 Task: View and add the product "CVS Pharmacy Complete Menstrual Relief Caplets (16 ct)" to cart from the store "CVS".
Action: Mouse pressed left at (52, 85)
Screenshot: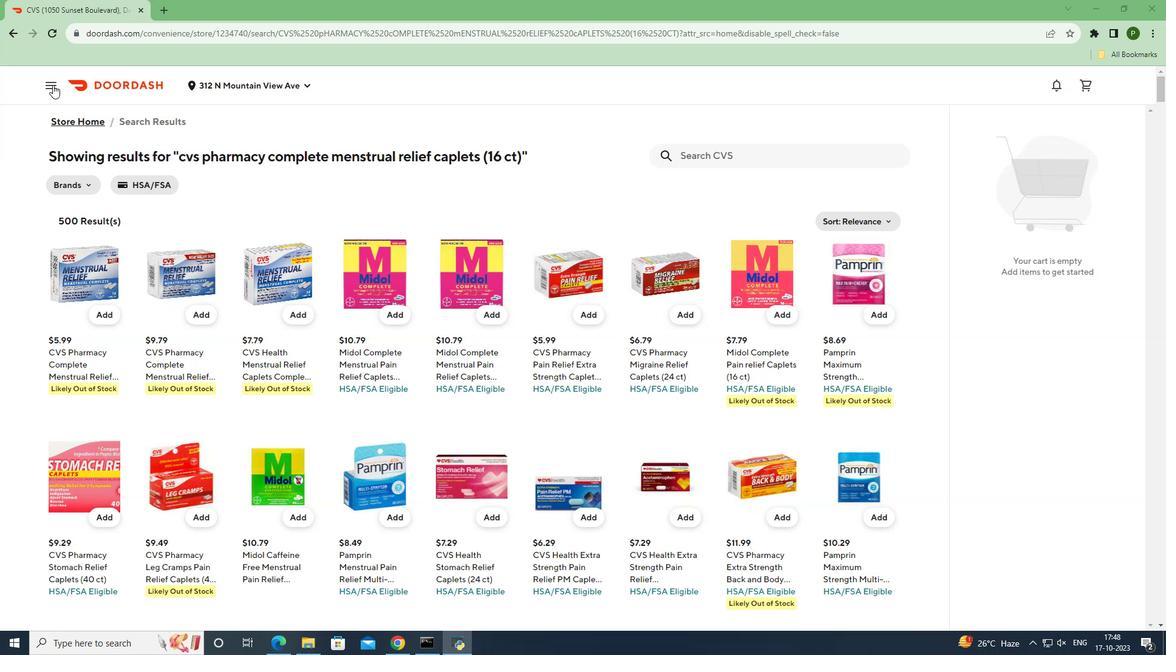 
Action: Mouse moved to (57, 177)
Screenshot: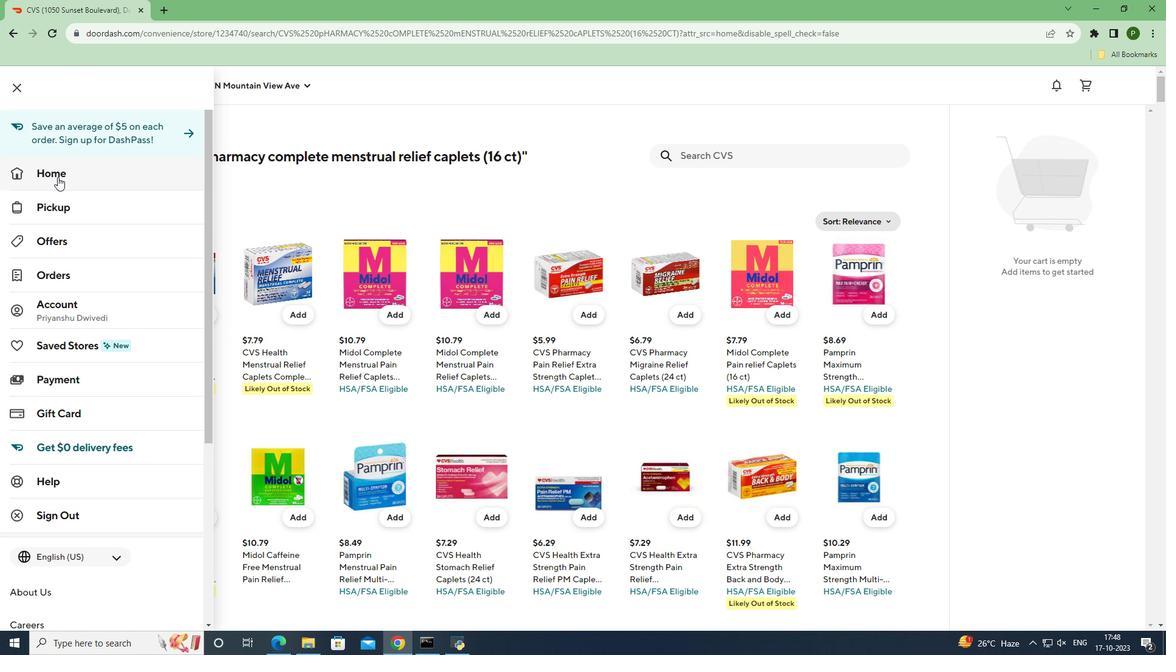 
Action: Mouse pressed left at (57, 177)
Screenshot: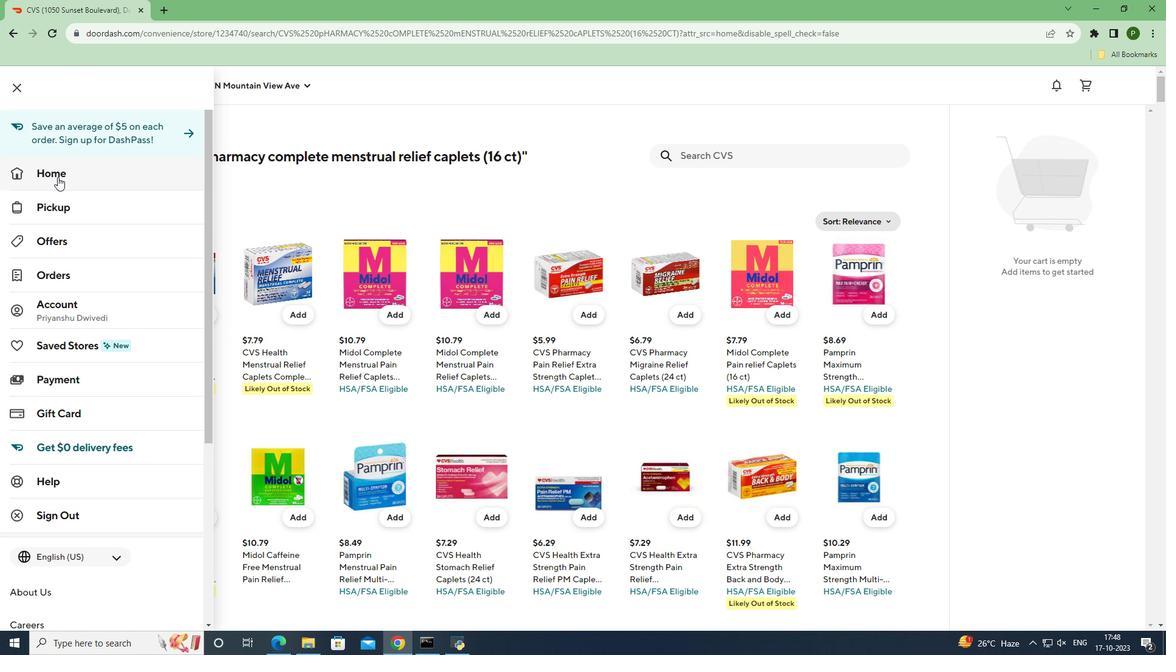 
Action: Mouse moved to (863, 128)
Screenshot: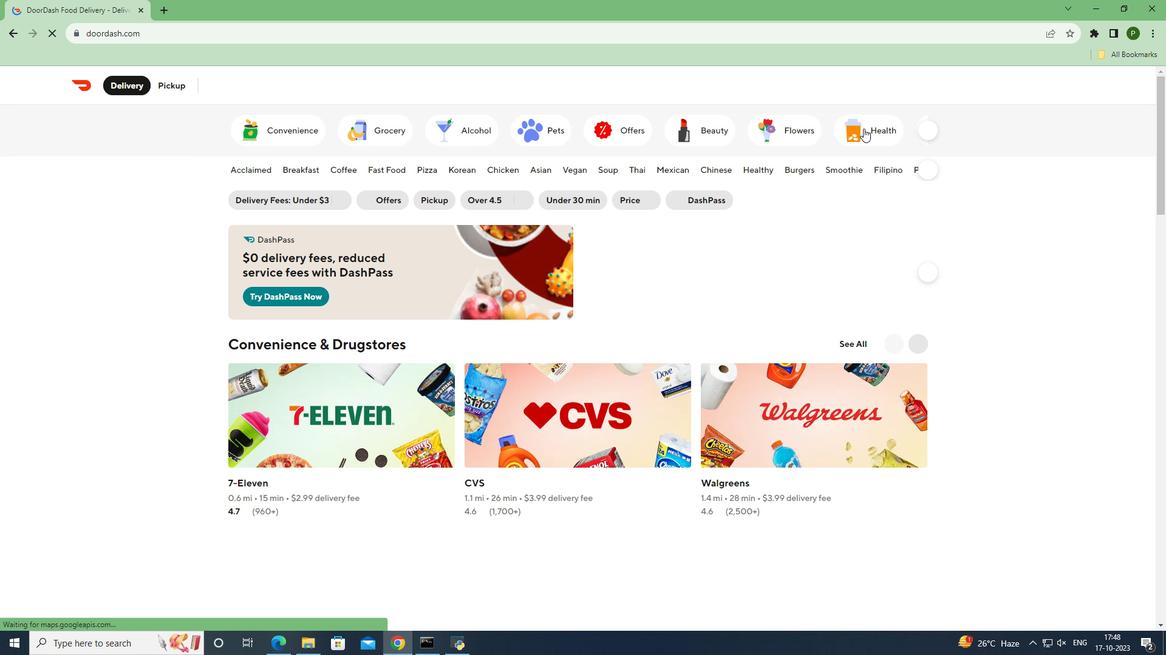 
Action: Mouse pressed left at (863, 128)
Screenshot: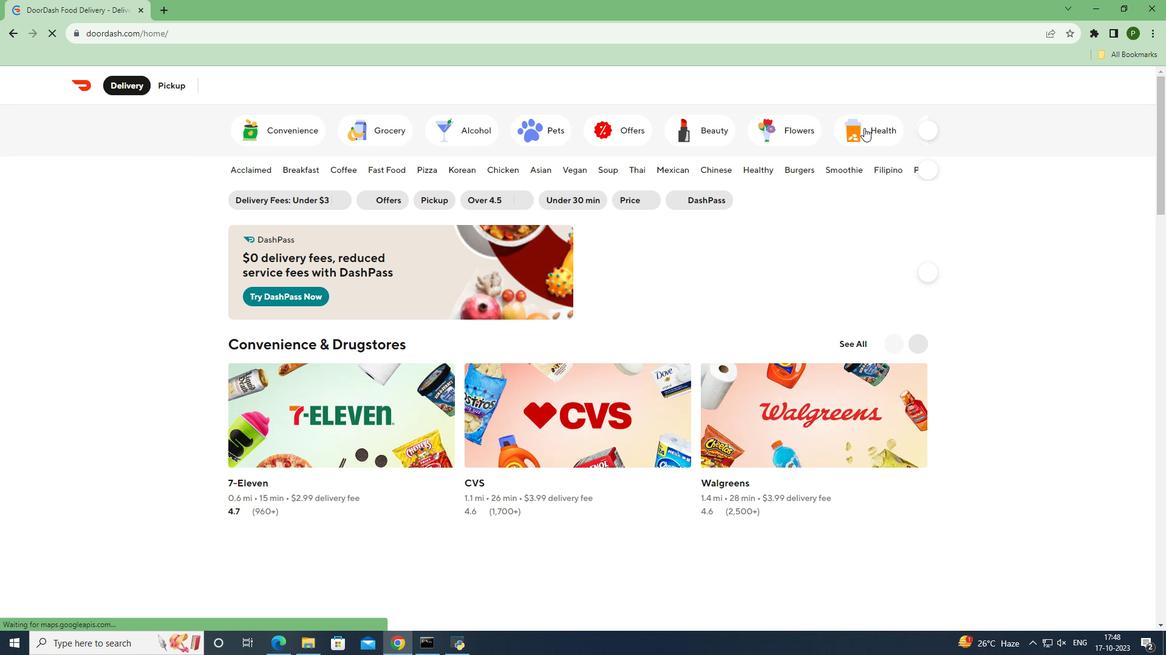 
Action: Mouse moved to (643, 420)
Screenshot: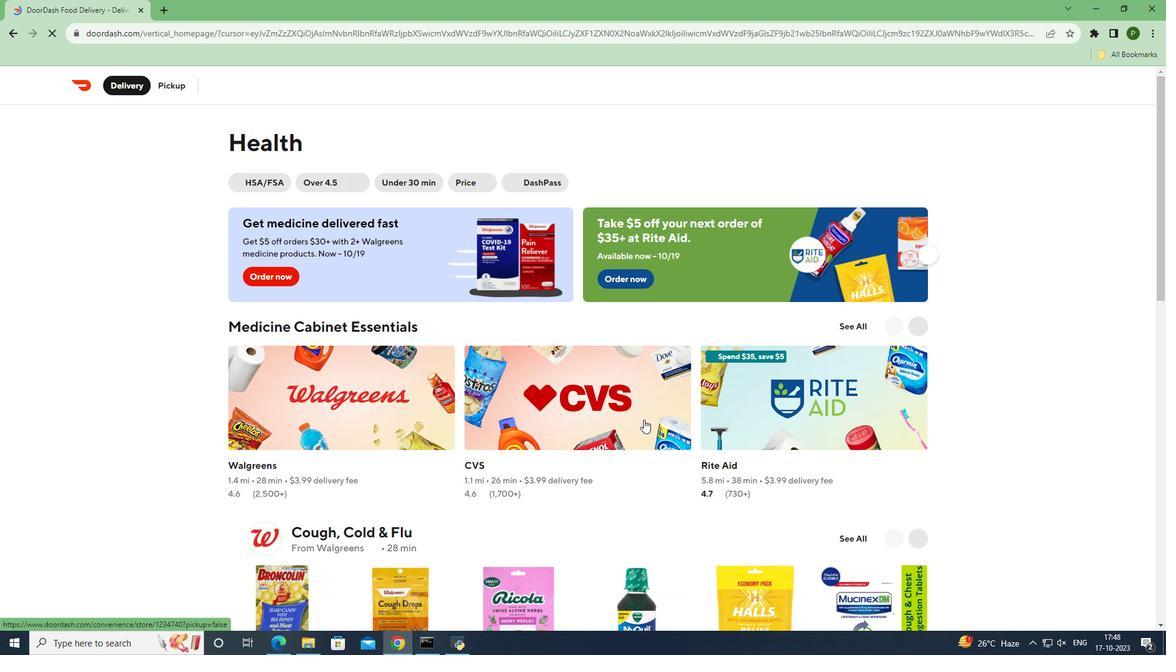 
Action: Mouse pressed left at (643, 420)
Screenshot: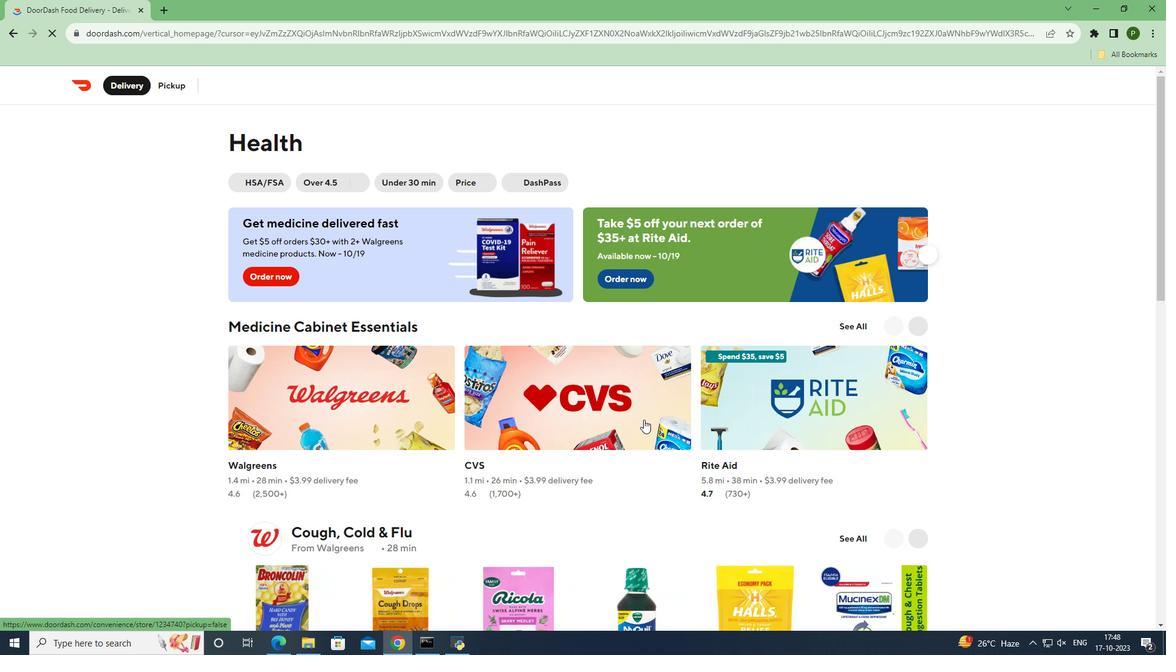 
Action: Mouse moved to (764, 194)
Screenshot: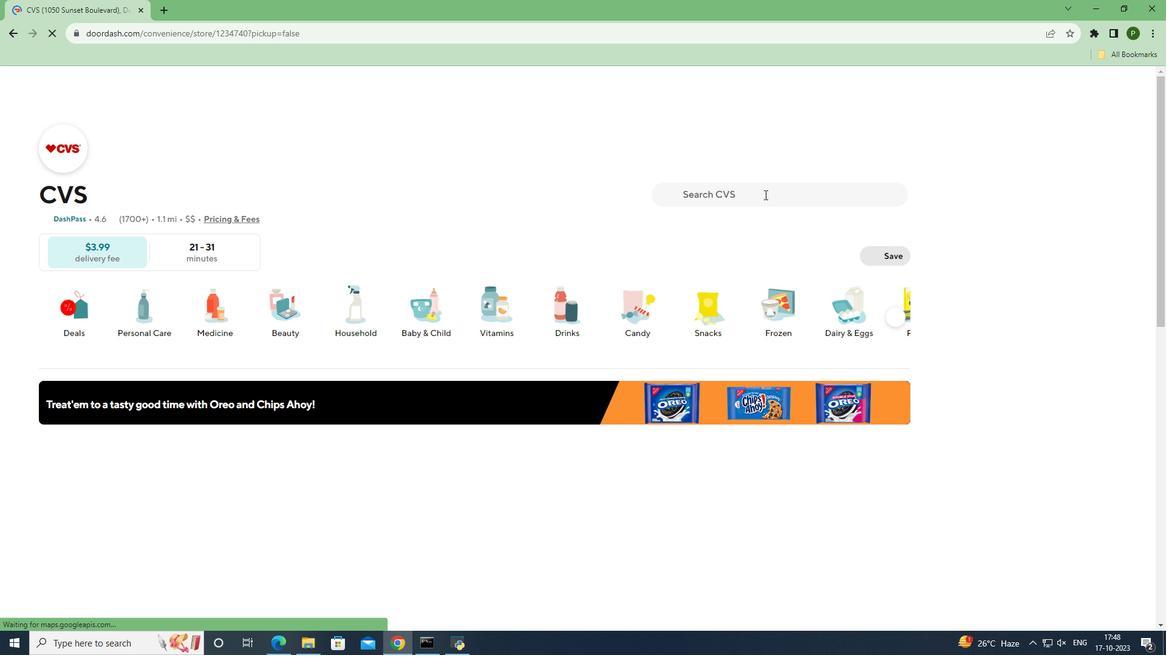 
Action: Mouse pressed left at (764, 194)
Screenshot: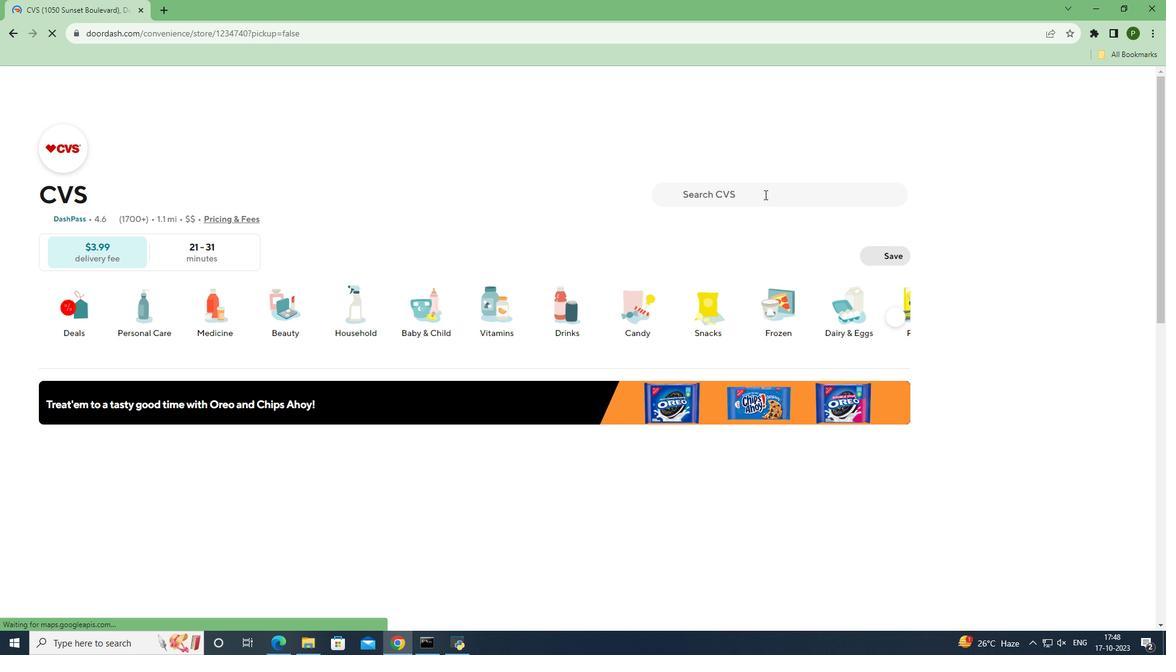 
Action: Key pressed cvs<Key.space>p<Key.caps_lock>HARMACY<Key.space><Key.caps_lock>c<Key.caps_lock>OMPLETE<Key.space><Key.caps_lock>m<Key.caps_lock>ENSTRUAL<Key.space><Key.caps_lock>r<Key.caps_lock>ELIEF<Key.space><Key.caps_lock>c<Key.caps_lock>APLETS<Key.space><Key.shift_r>(16<Key.space>CT<Key.shift_r>)<Key.enter>
Screenshot: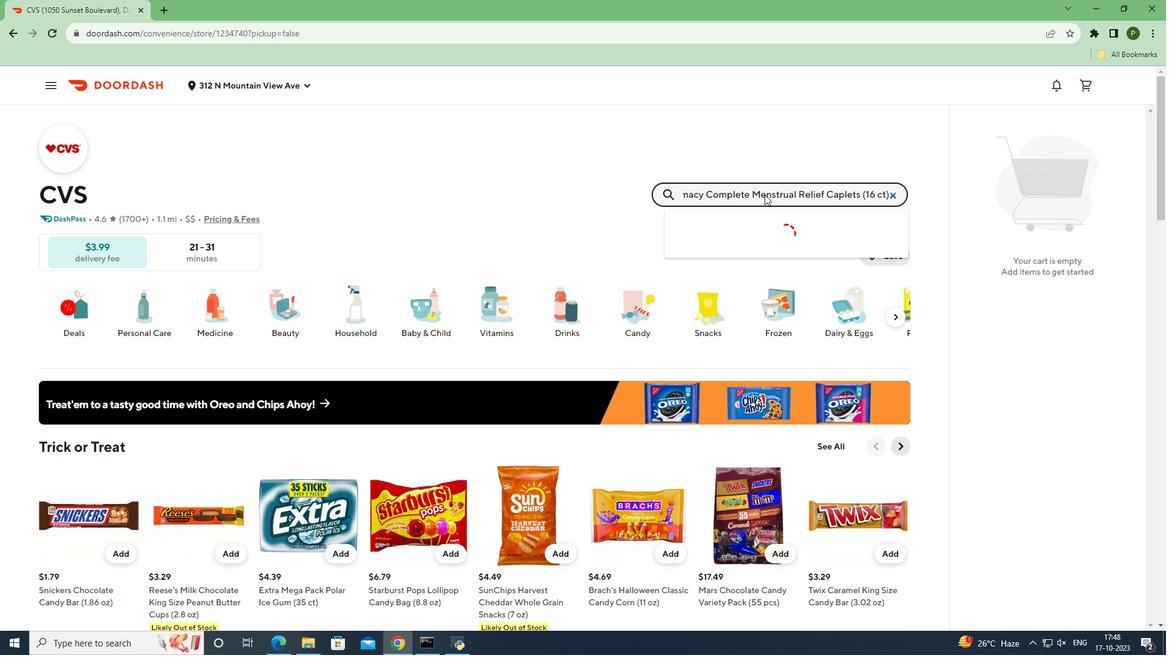 
Action: Mouse moved to (105, 317)
Screenshot: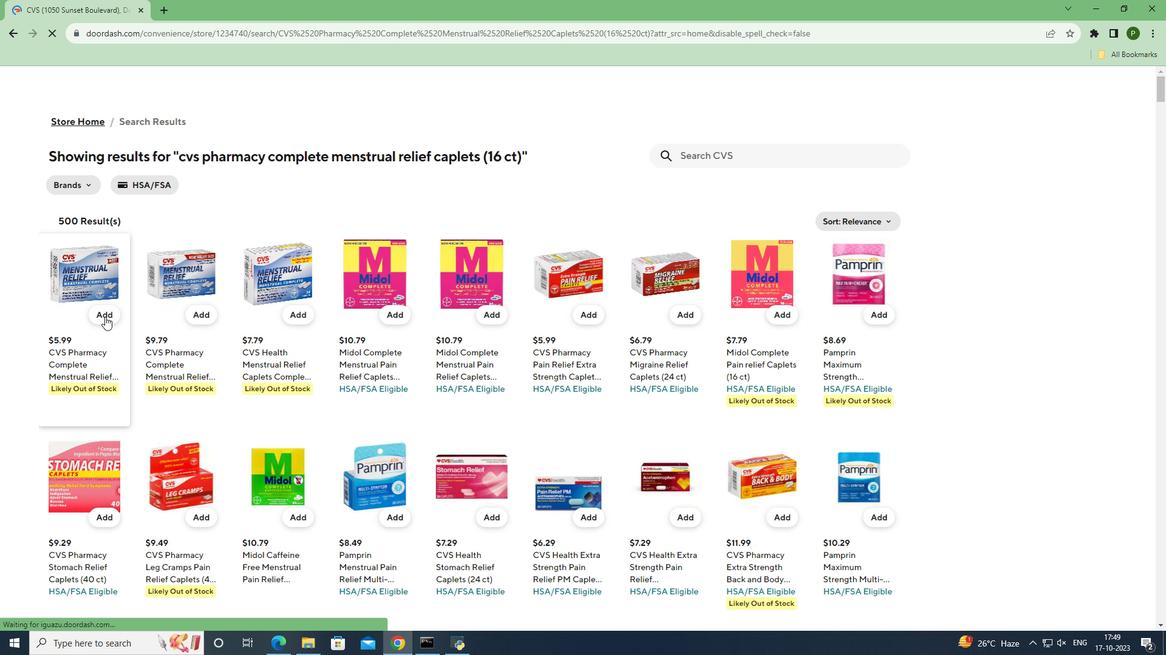 
Action: Mouse pressed left at (105, 317)
Screenshot: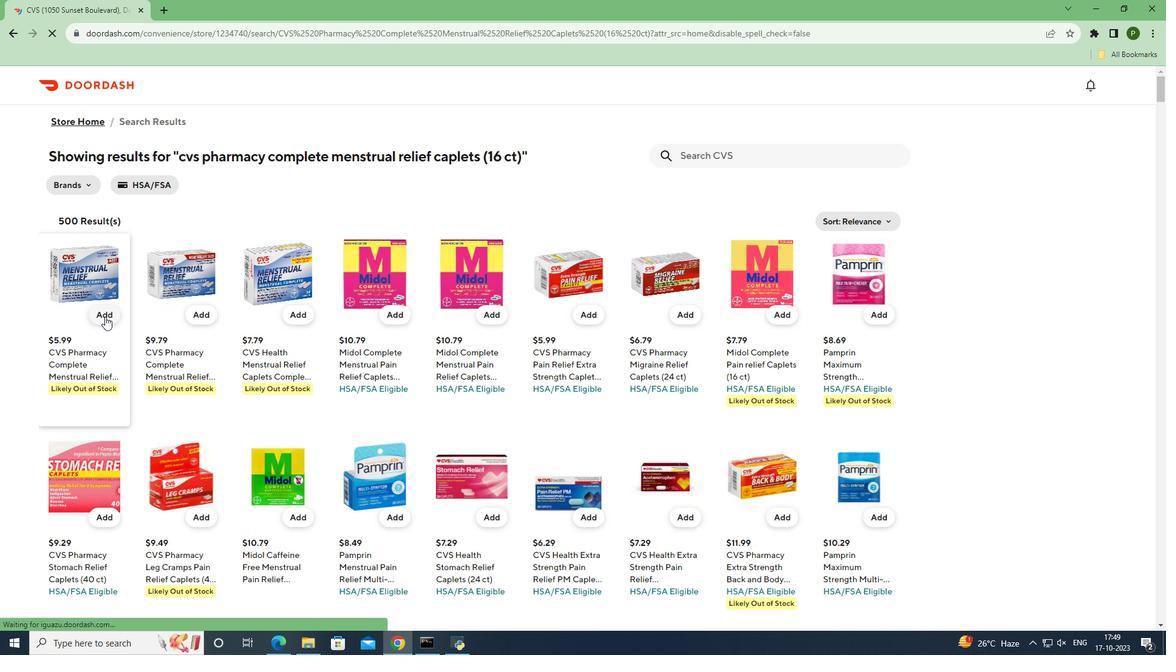 
Action: Mouse moved to (104, 352)
Screenshot: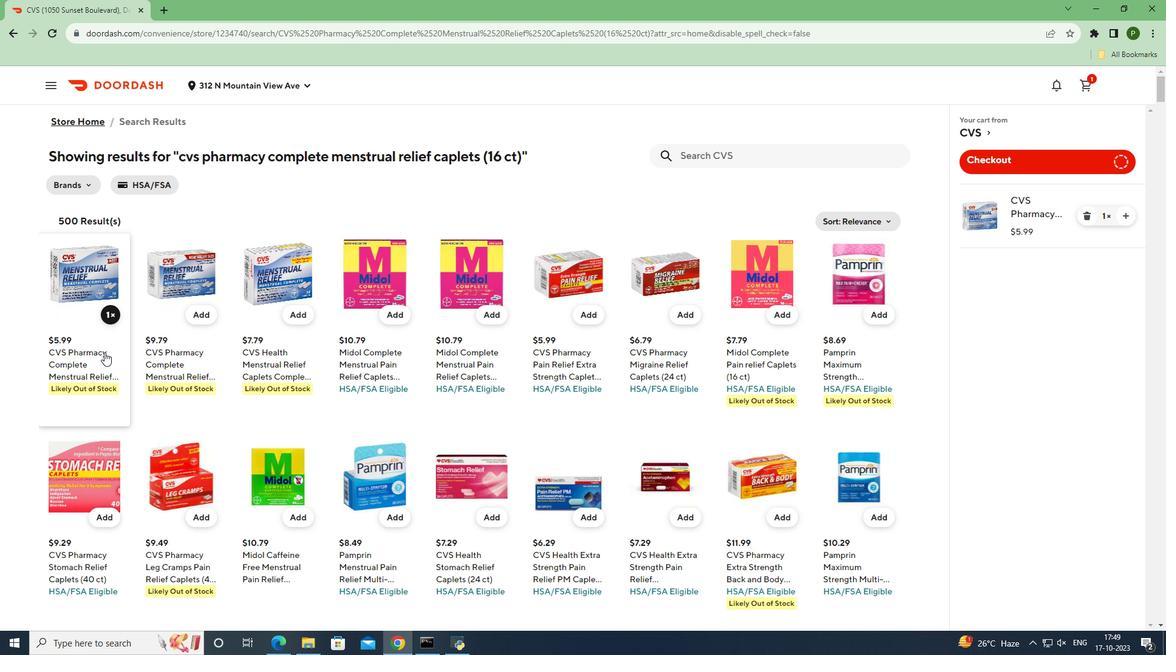 
